 Task: Create a due date automation trigger when advanced on, 2 hours before a card is due add dates due next month.
Action: Mouse moved to (866, 275)
Screenshot: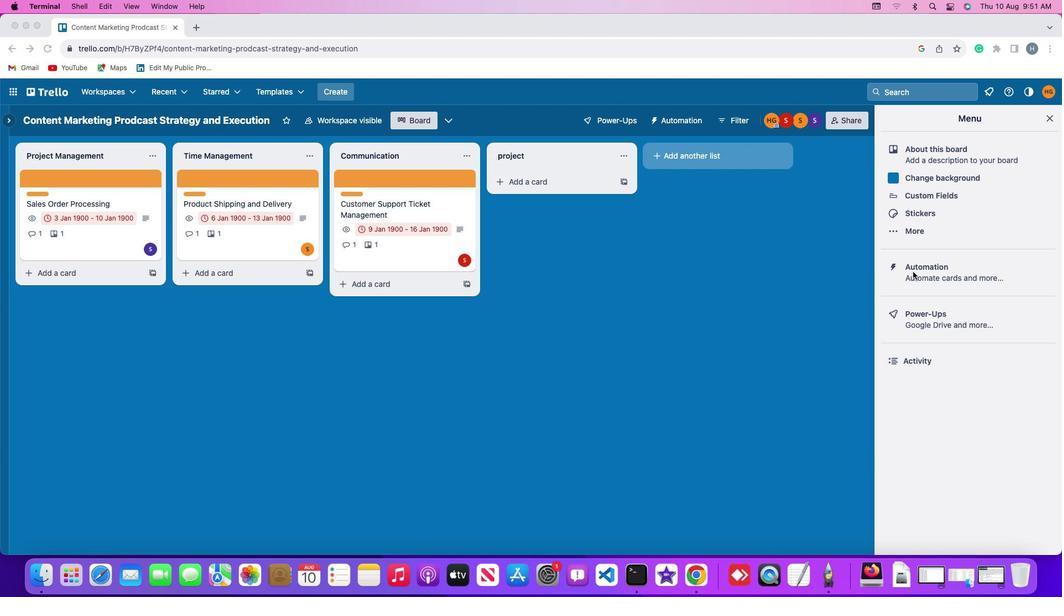 
Action: Mouse pressed left at (866, 275)
Screenshot: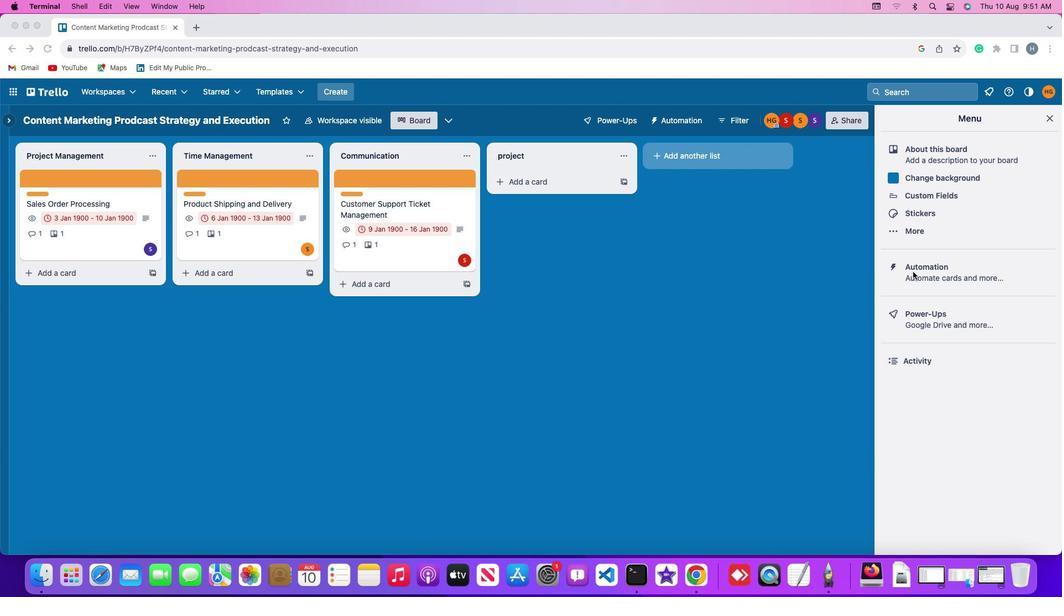 
Action: Mouse pressed left at (866, 275)
Screenshot: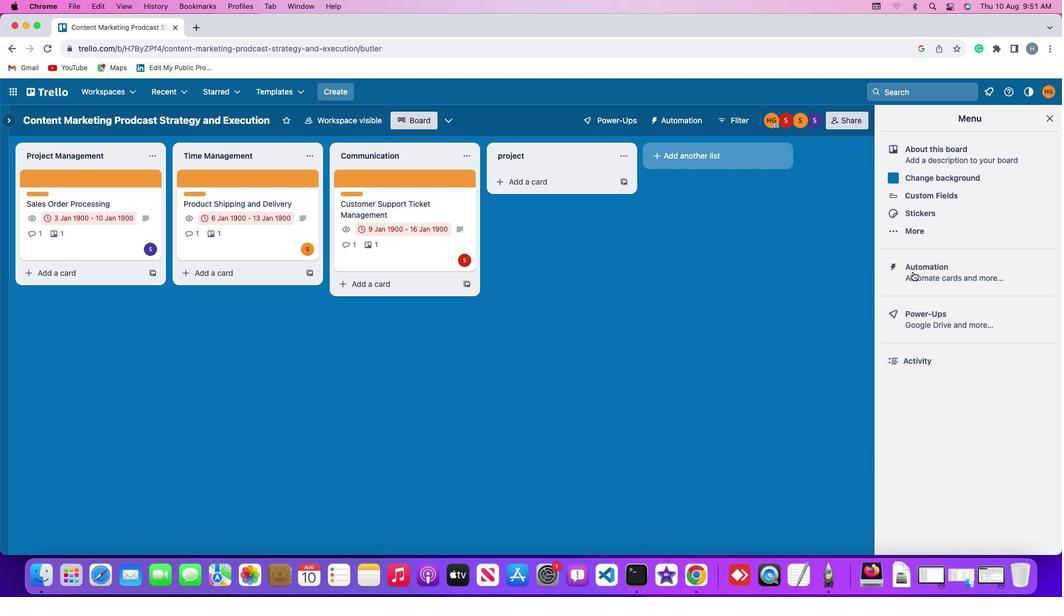 
Action: Mouse moved to (89, 265)
Screenshot: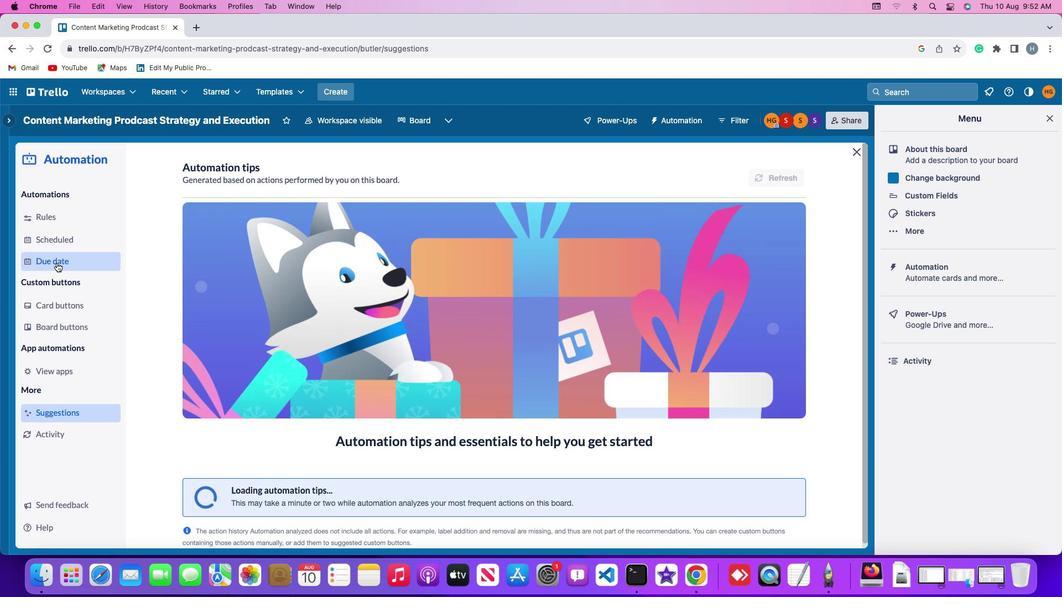 
Action: Mouse pressed left at (89, 265)
Screenshot: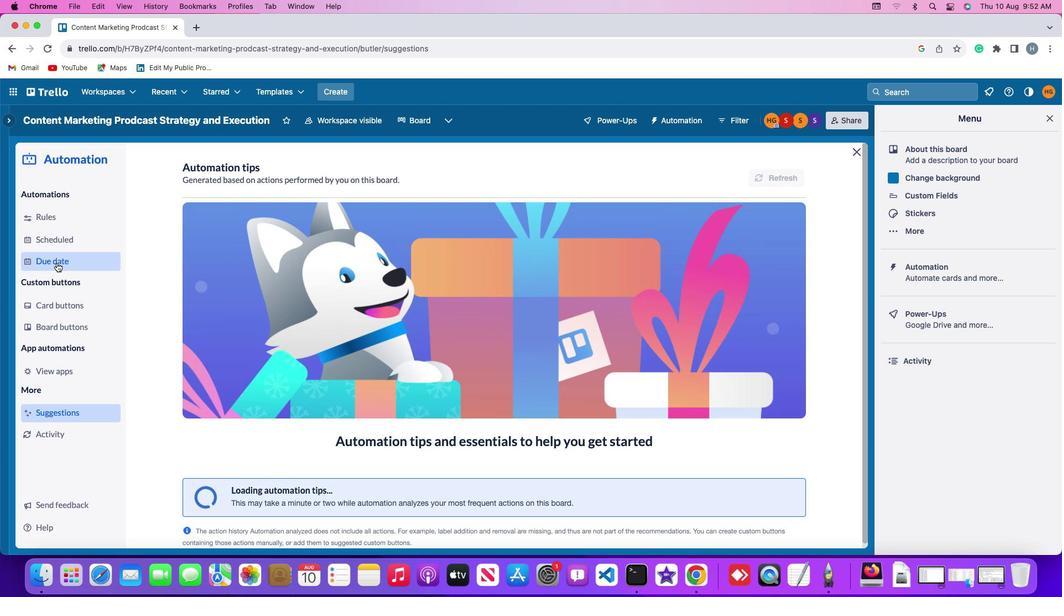 
Action: Mouse moved to (705, 177)
Screenshot: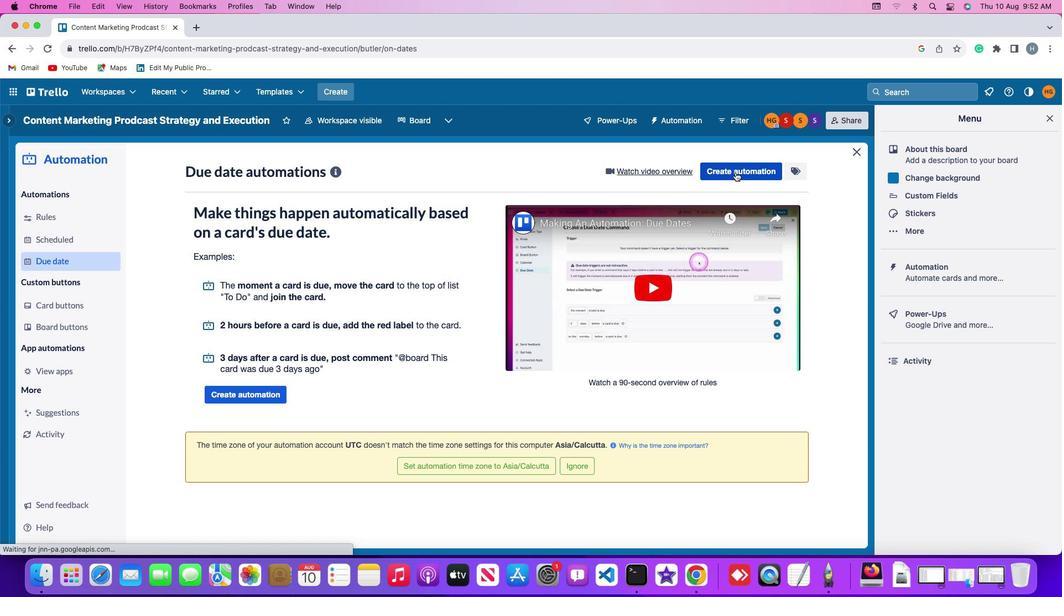 
Action: Mouse pressed left at (705, 177)
Screenshot: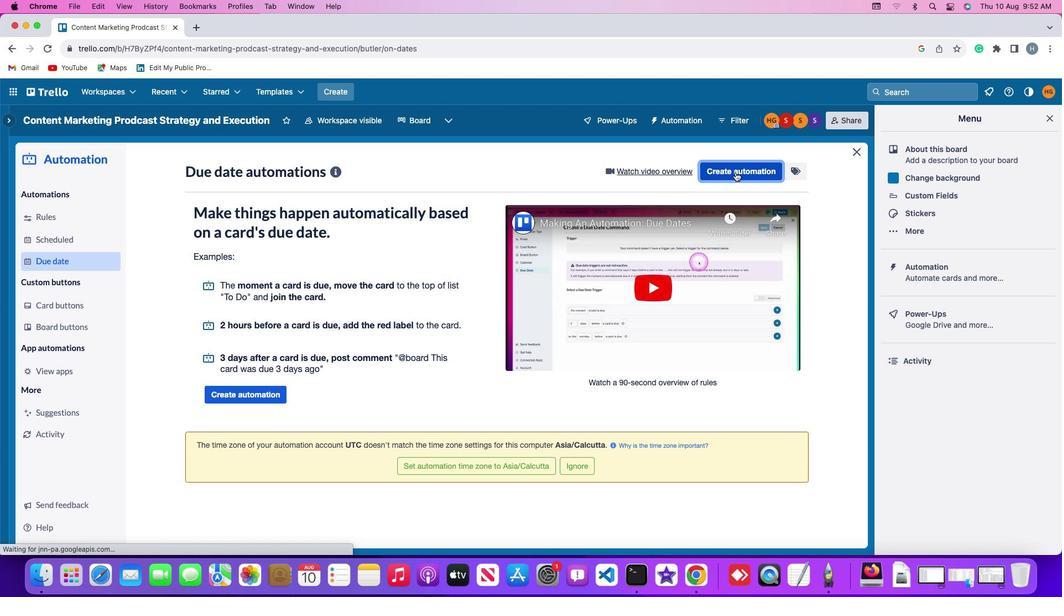 
Action: Mouse moved to (350, 277)
Screenshot: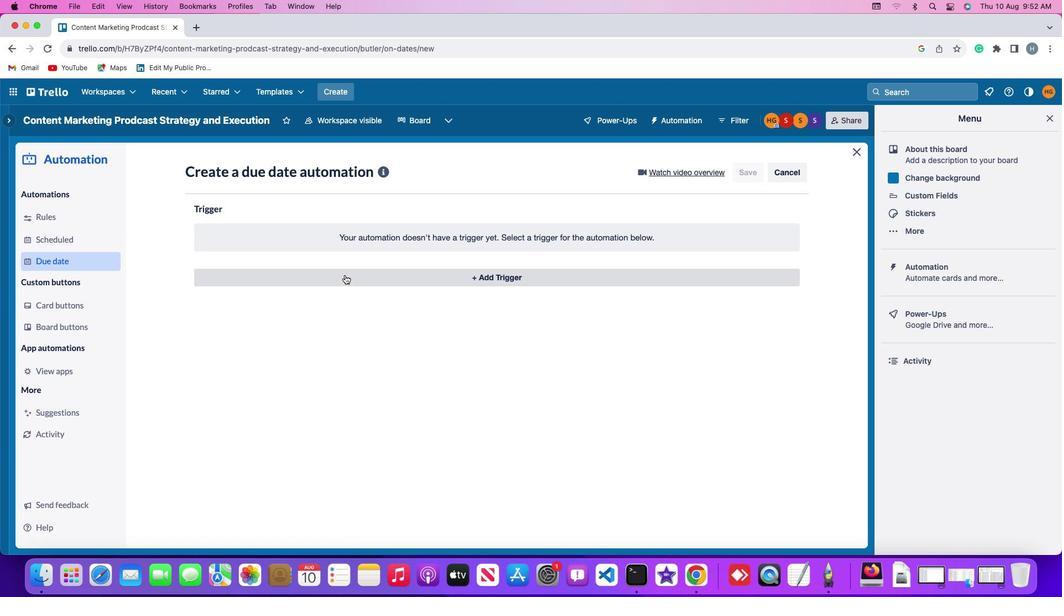 
Action: Mouse pressed left at (350, 277)
Screenshot: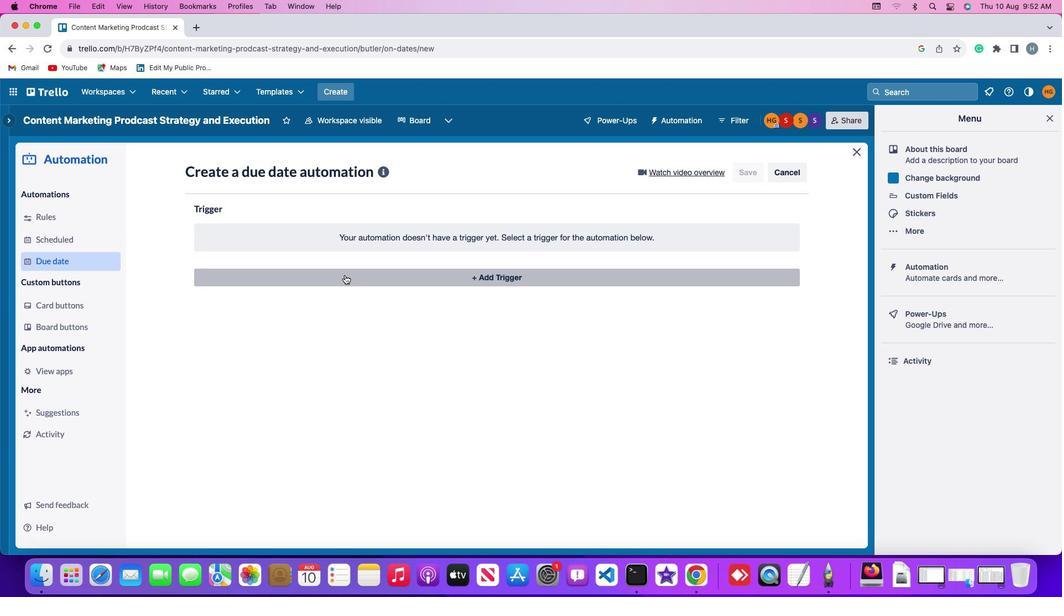 
Action: Mouse moved to (234, 441)
Screenshot: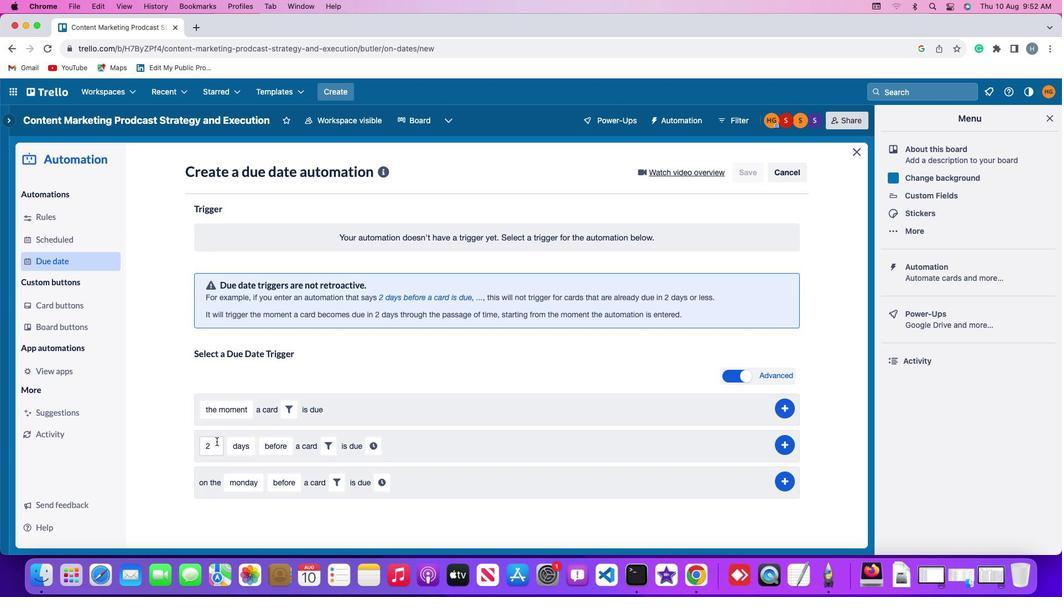
Action: Mouse pressed left at (234, 441)
Screenshot: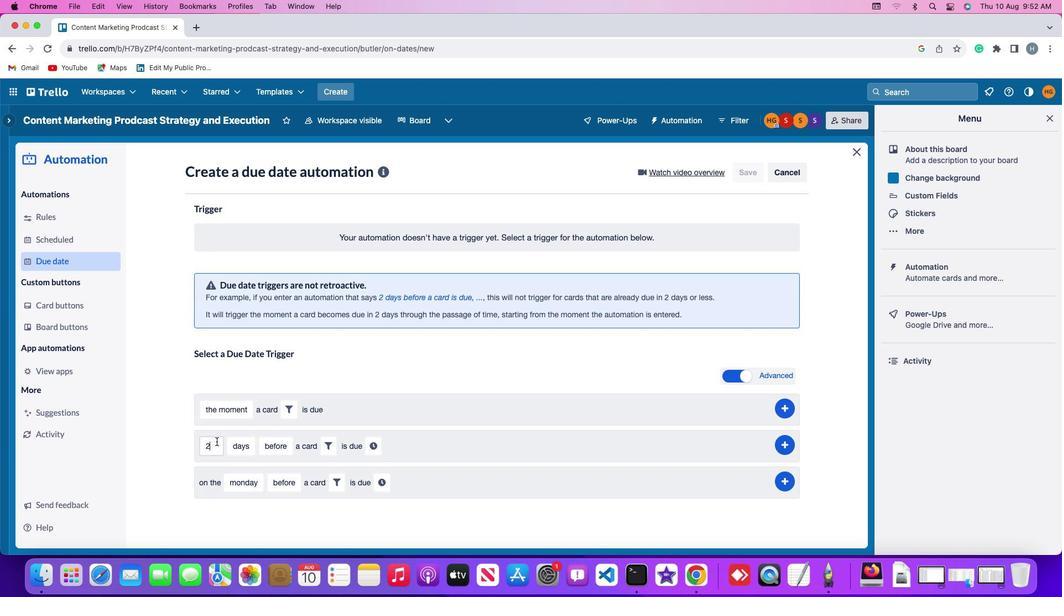 
Action: Key pressed Key.backspace'2'
Screenshot: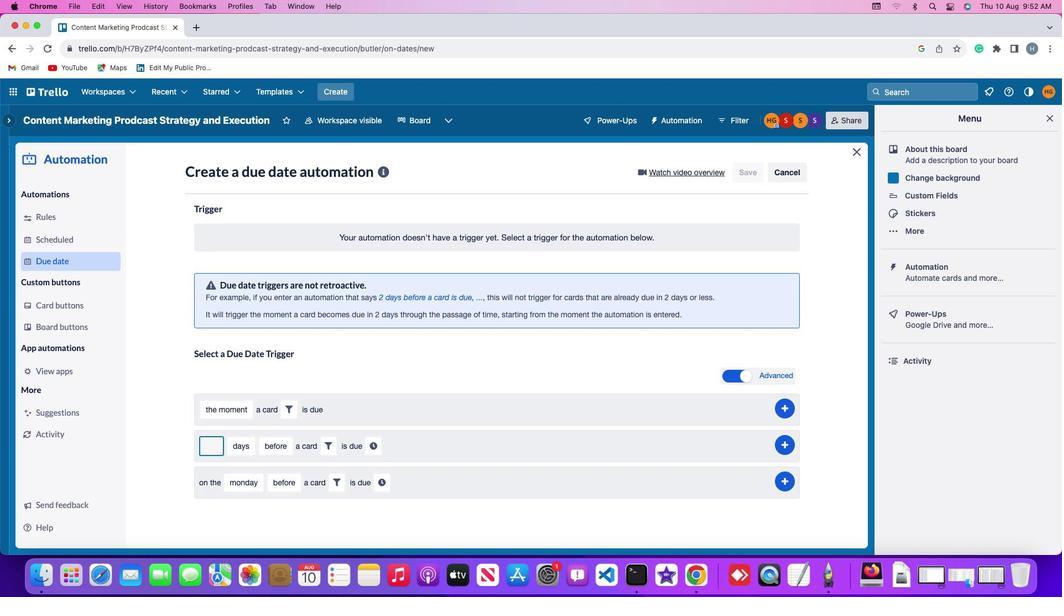 
Action: Mouse moved to (255, 448)
Screenshot: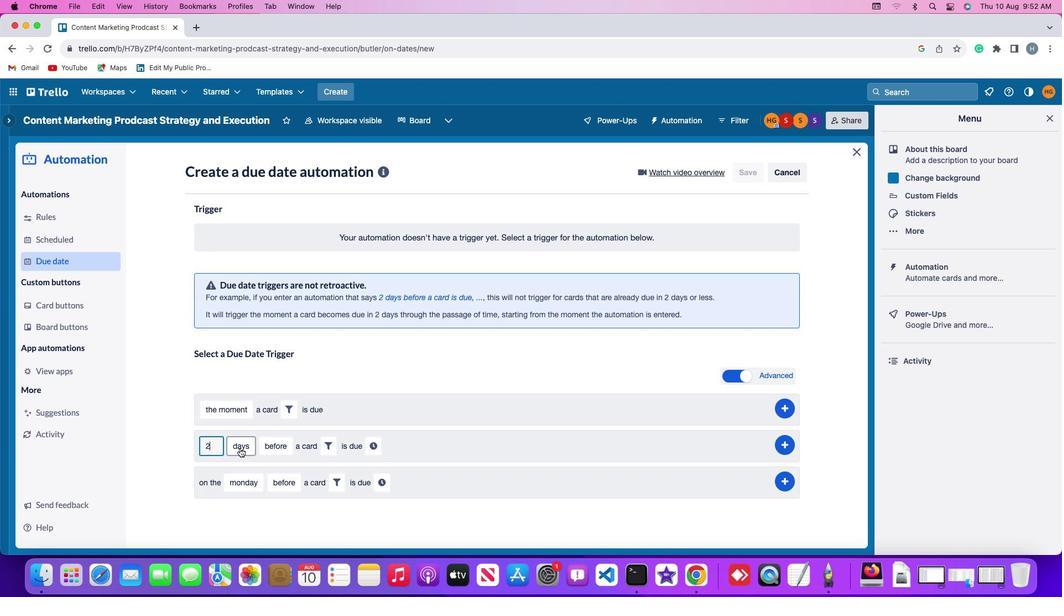 
Action: Mouse pressed left at (255, 448)
Screenshot: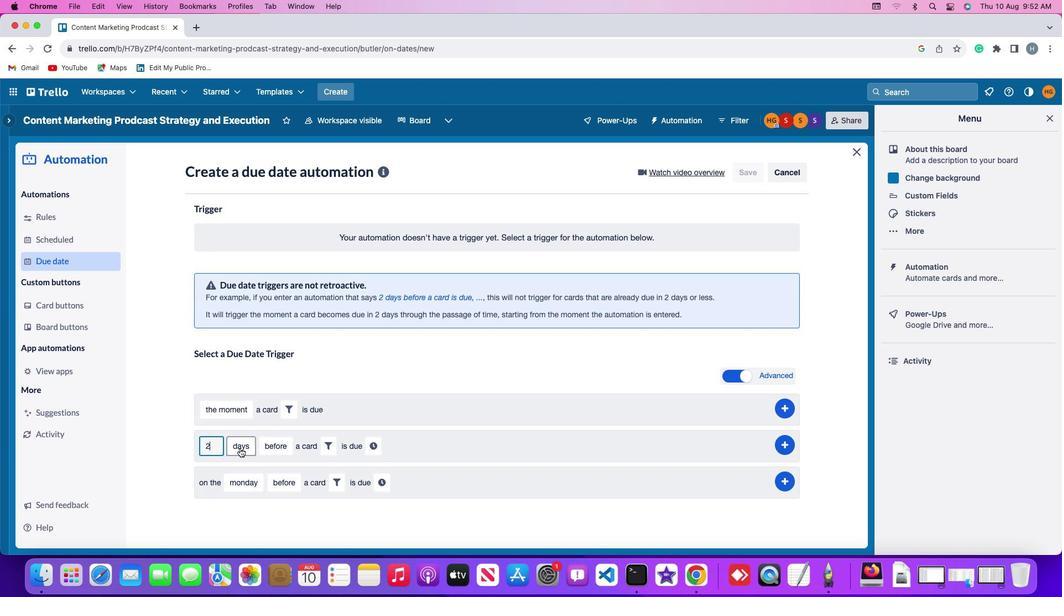 
Action: Mouse moved to (259, 512)
Screenshot: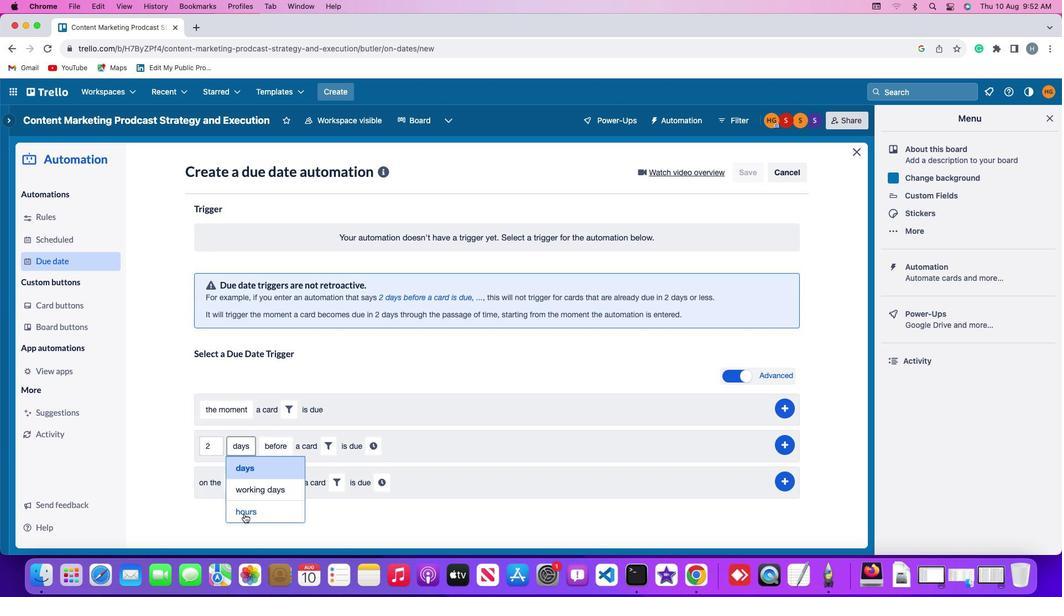 
Action: Mouse pressed left at (259, 512)
Screenshot: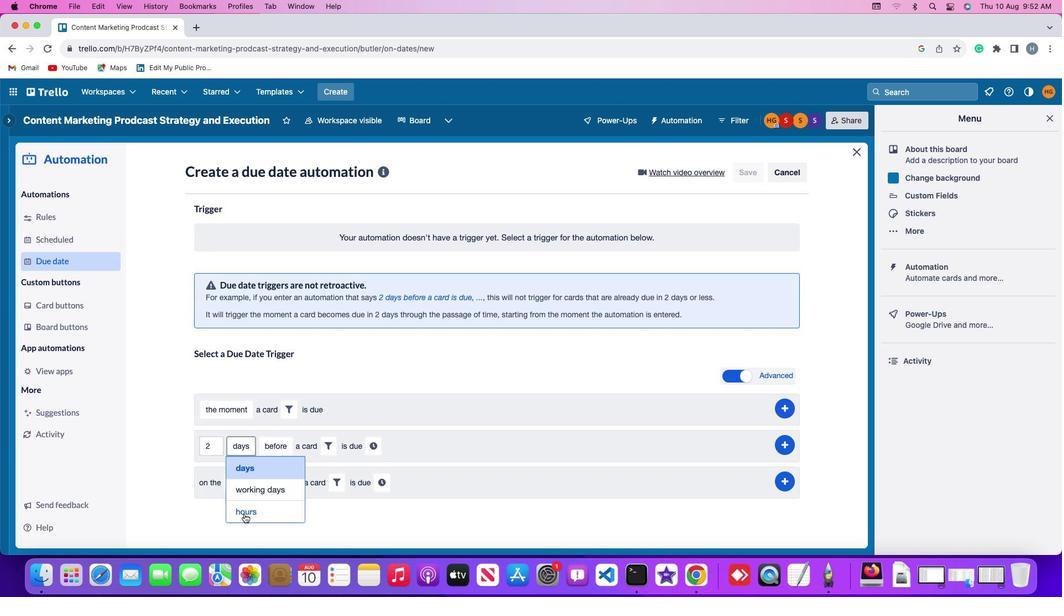 
Action: Mouse moved to (287, 446)
Screenshot: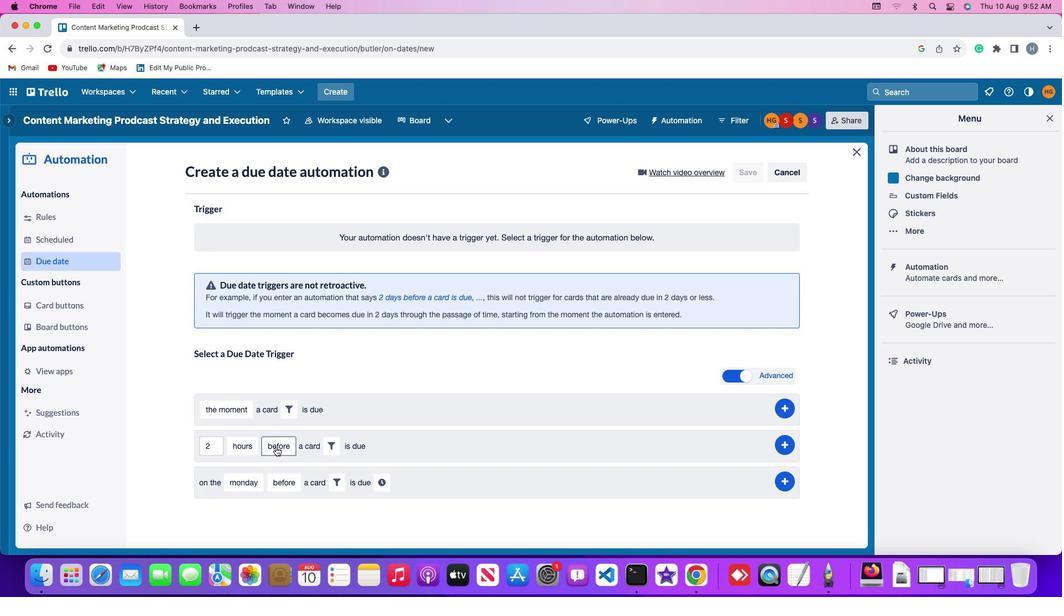 
Action: Mouse pressed left at (287, 446)
Screenshot: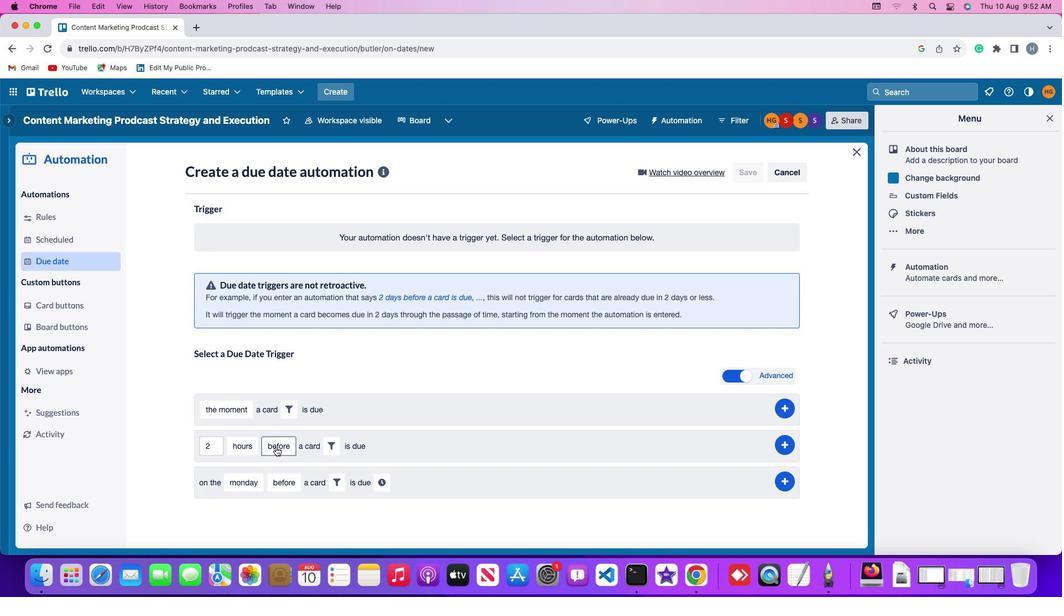 
Action: Mouse moved to (292, 475)
Screenshot: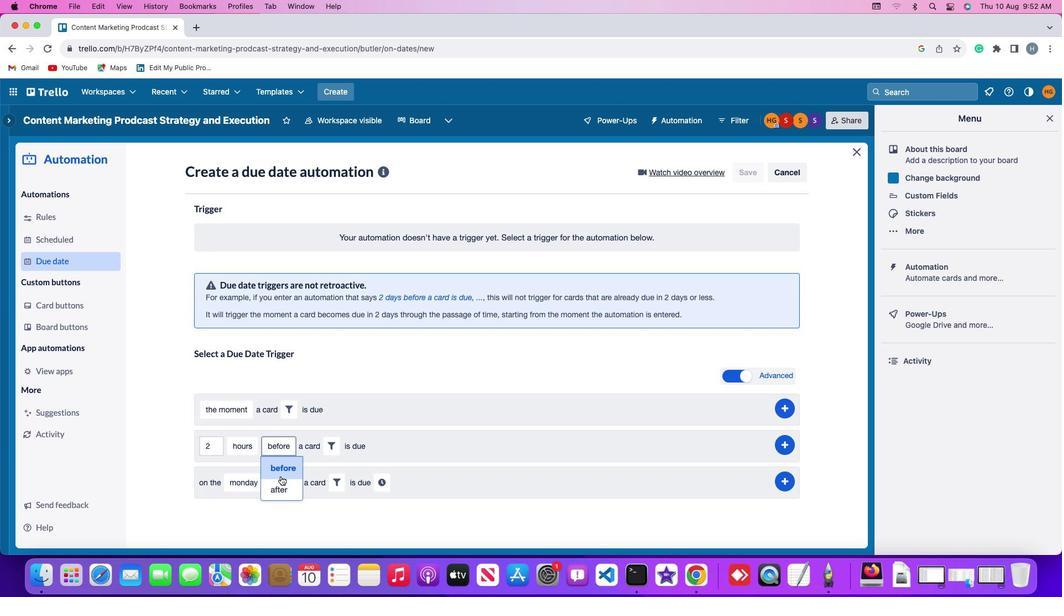 
Action: Mouse pressed left at (292, 475)
Screenshot: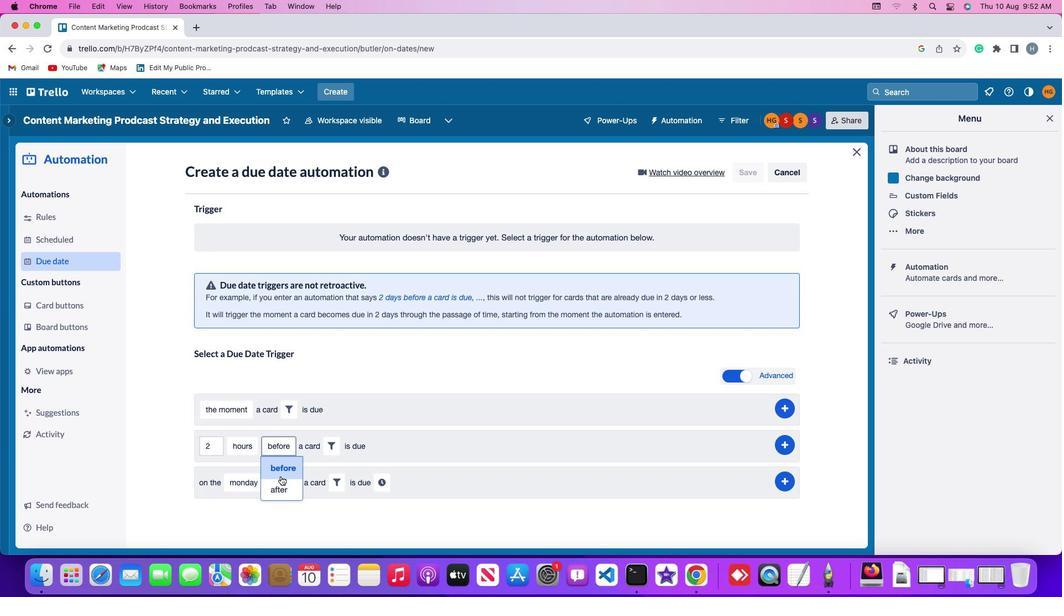 
Action: Mouse moved to (337, 446)
Screenshot: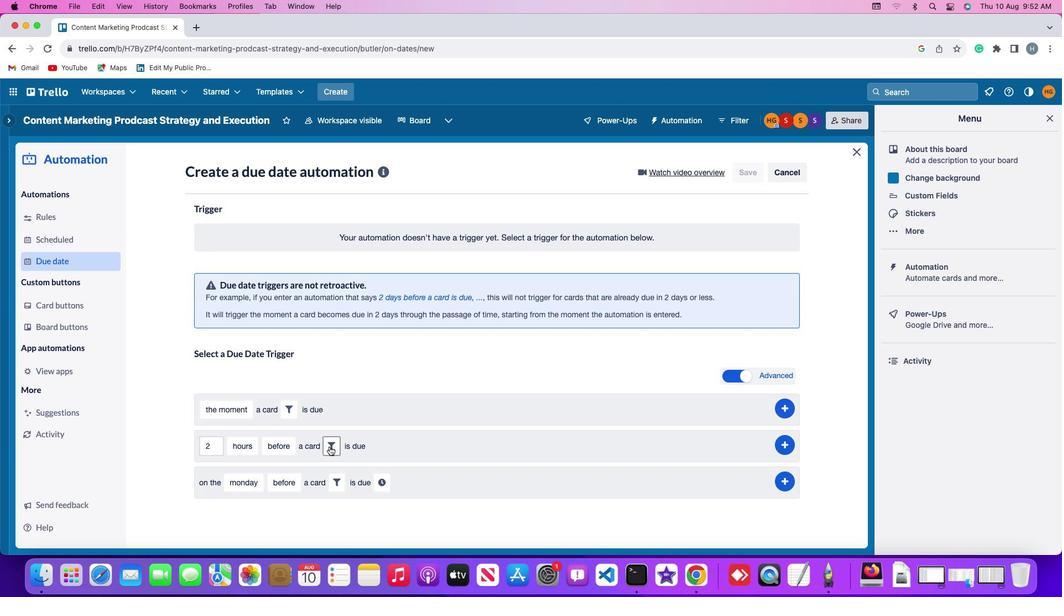 
Action: Mouse pressed left at (337, 446)
Screenshot: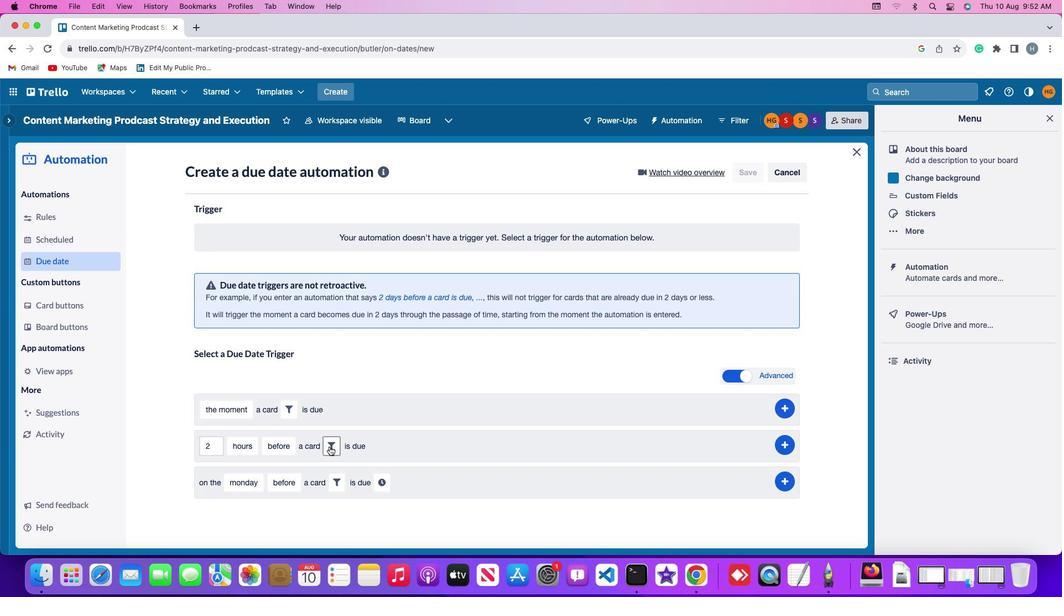 
Action: Mouse moved to (386, 477)
Screenshot: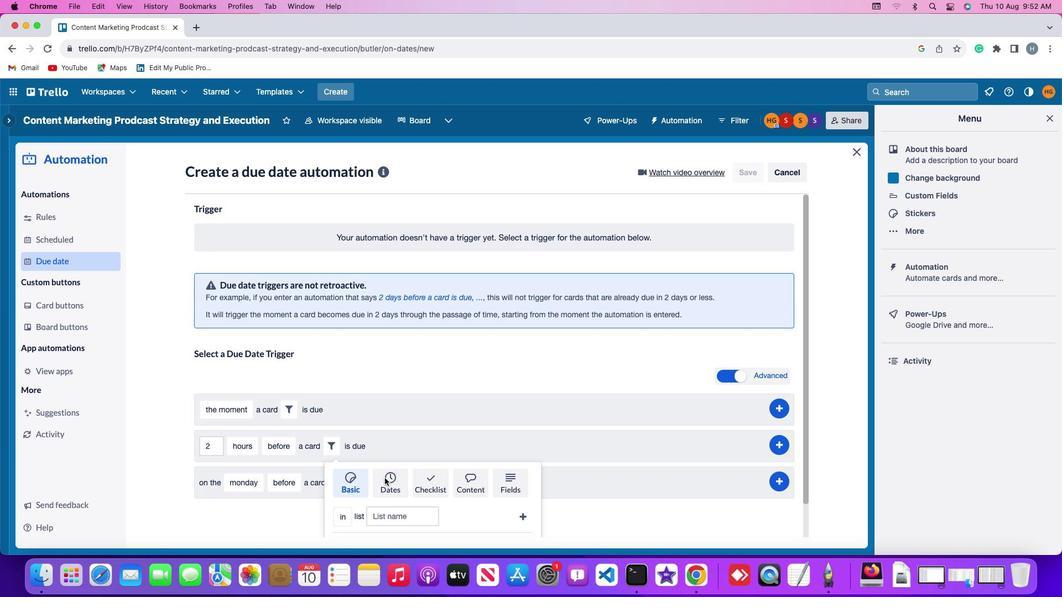 
Action: Mouse pressed left at (386, 477)
Screenshot: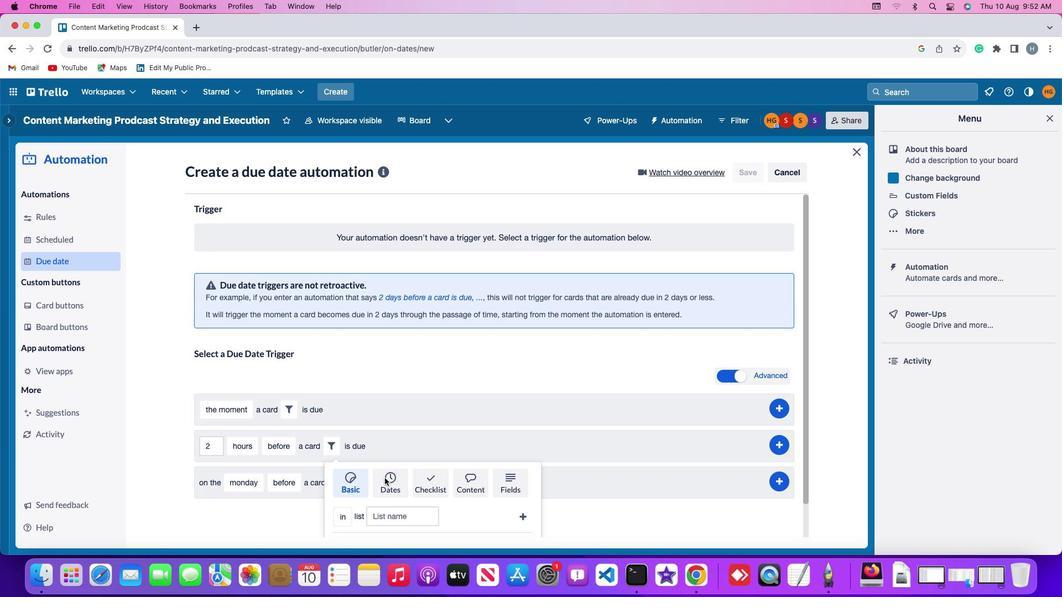 
Action: Mouse moved to (266, 524)
Screenshot: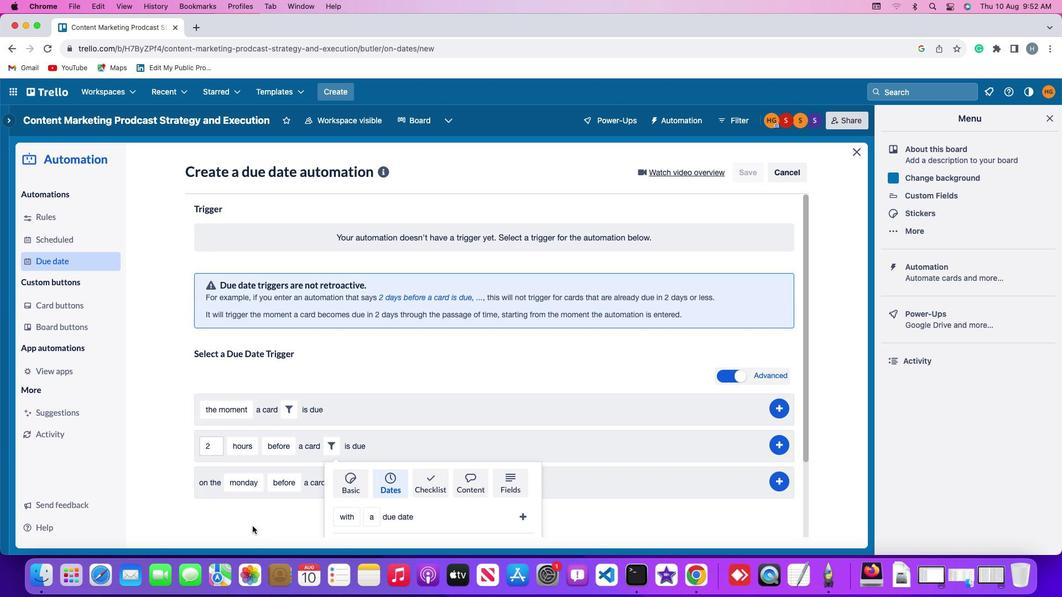 
Action: Mouse scrolled (266, 524) with delta (37, 6)
Screenshot: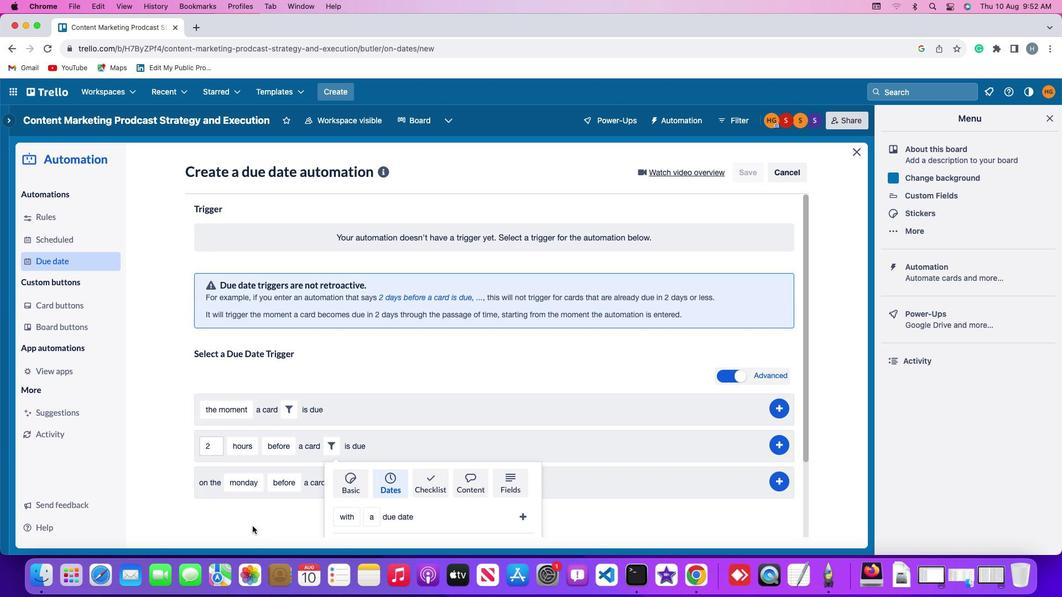 
Action: Mouse scrolled (266, 524) with delta (37, 6)
Screenshot: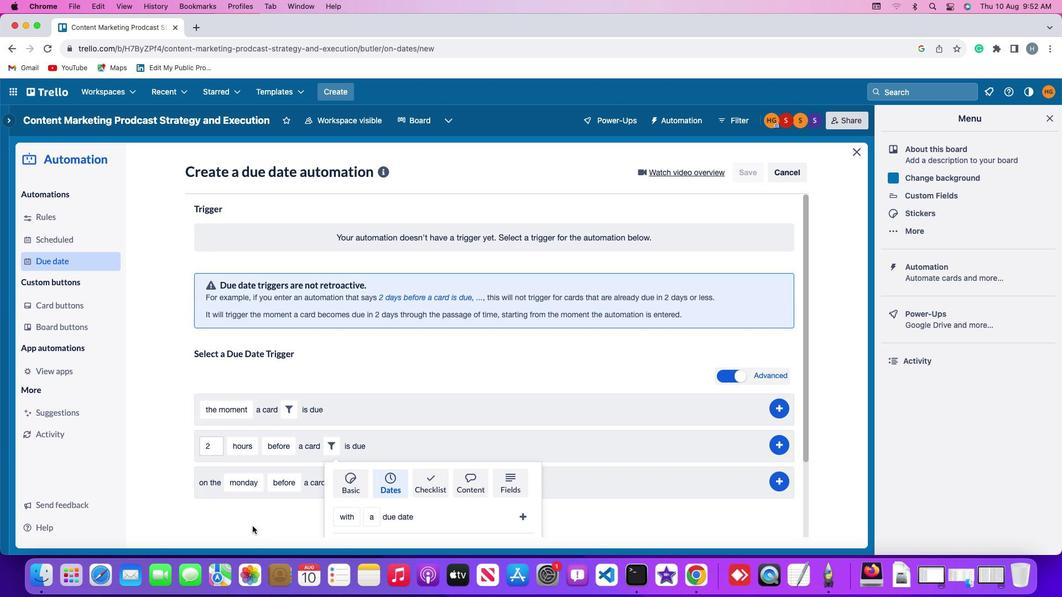 
Action: Mouse scrolled (266, 524) with delta (37, 4)
Screenshot: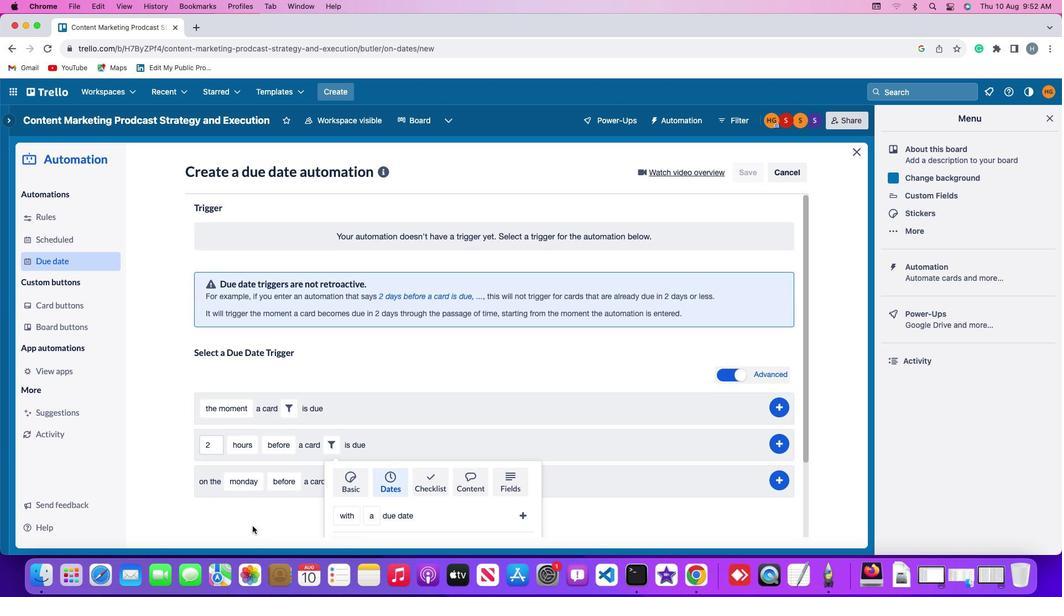 
Action: Mouse scrolled (266, 524) with delta (37, 4)
Screenshot: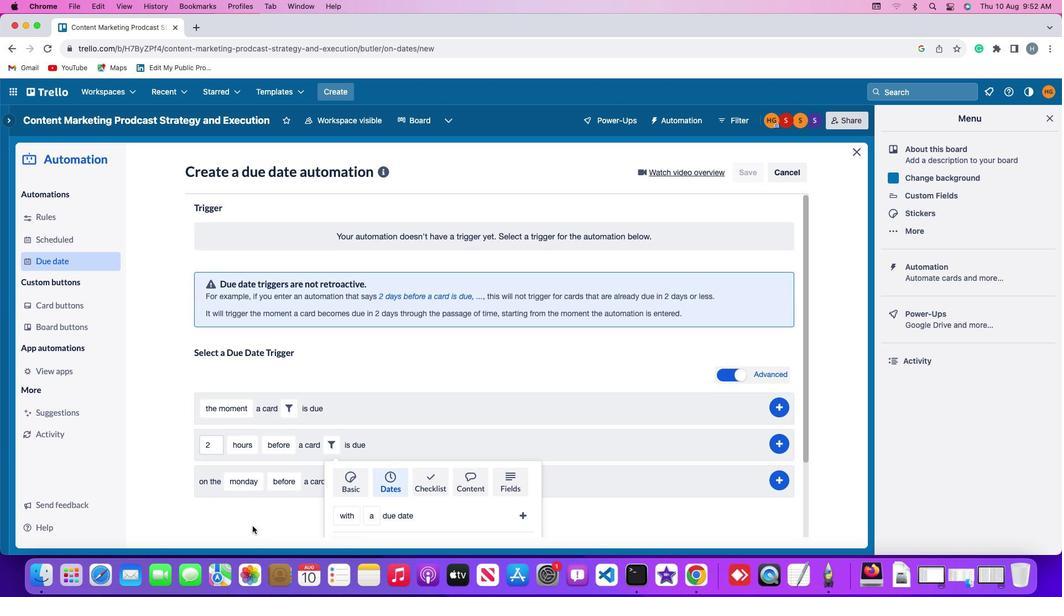 
Action: Mouse moved to (266, 524)
Screenshot: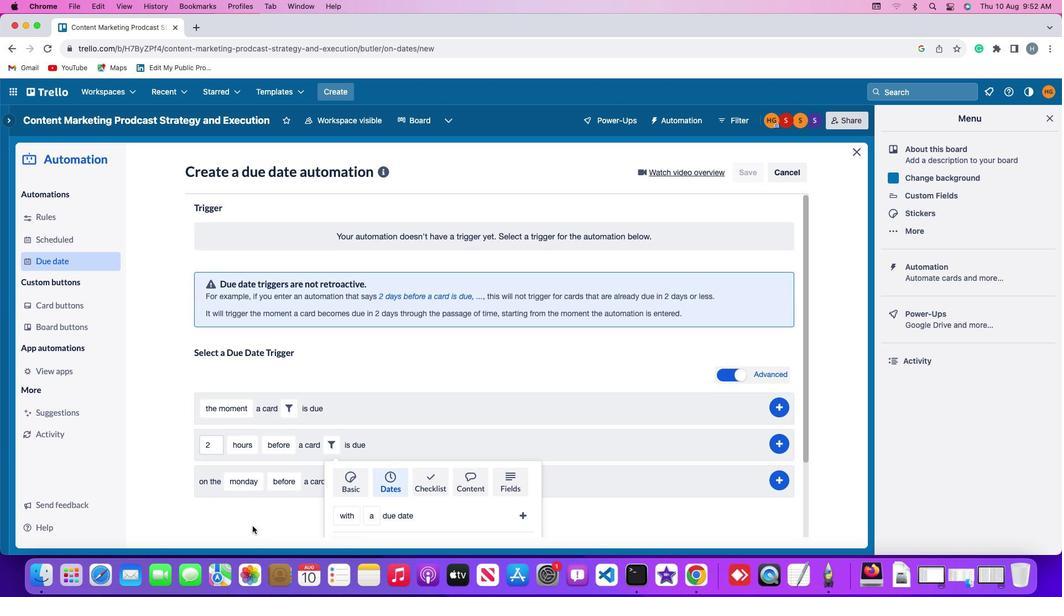 
Action: Mouse scrolled (266, 524) with delta (37, 3)
Screenshot: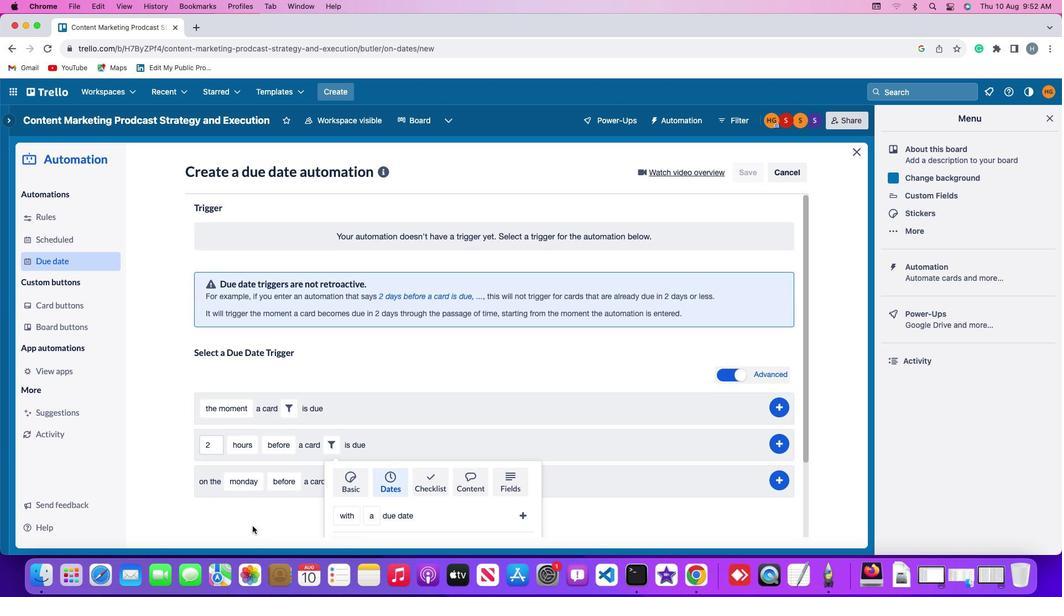 
Action: Mouse moved to (267, 518)
Screenshot: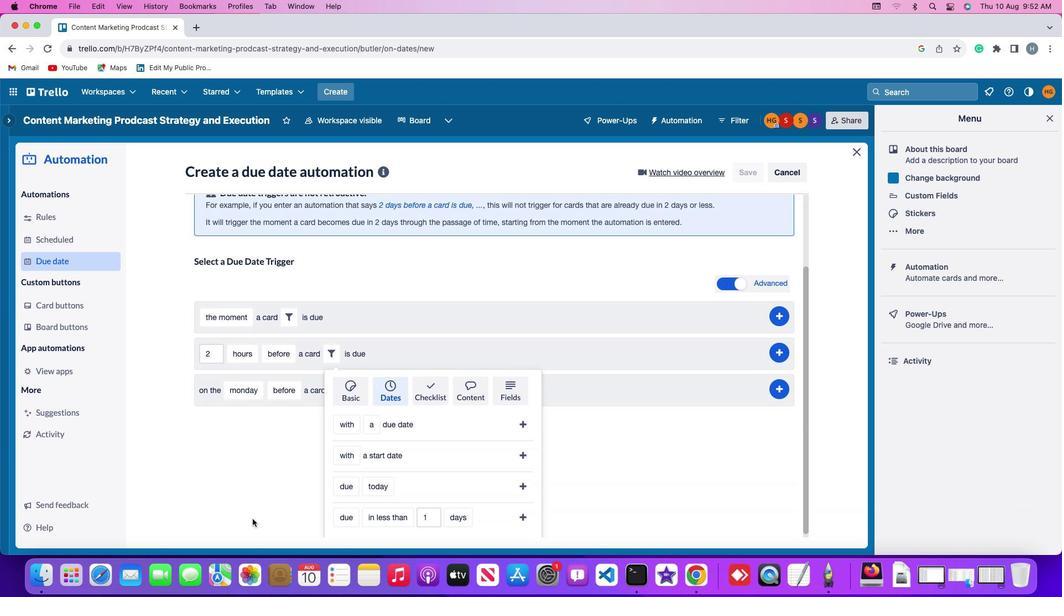 
Action: Mouse scrolled (267, 518) with delta (37, 6)
Screenshot: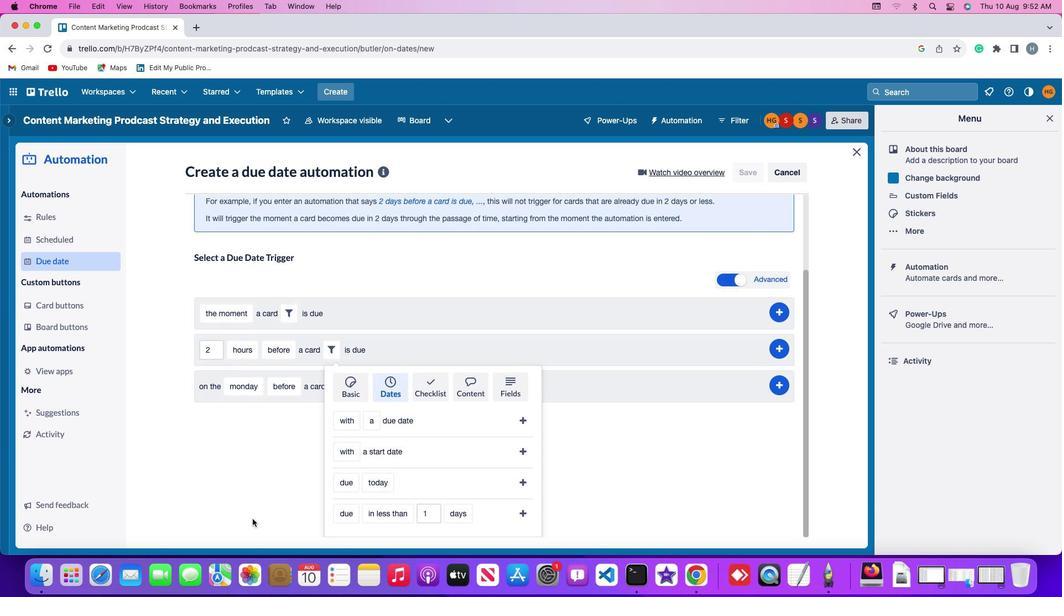
Action: Mouse scrolled (267, 518) with delta (37, 6)
Screenshot: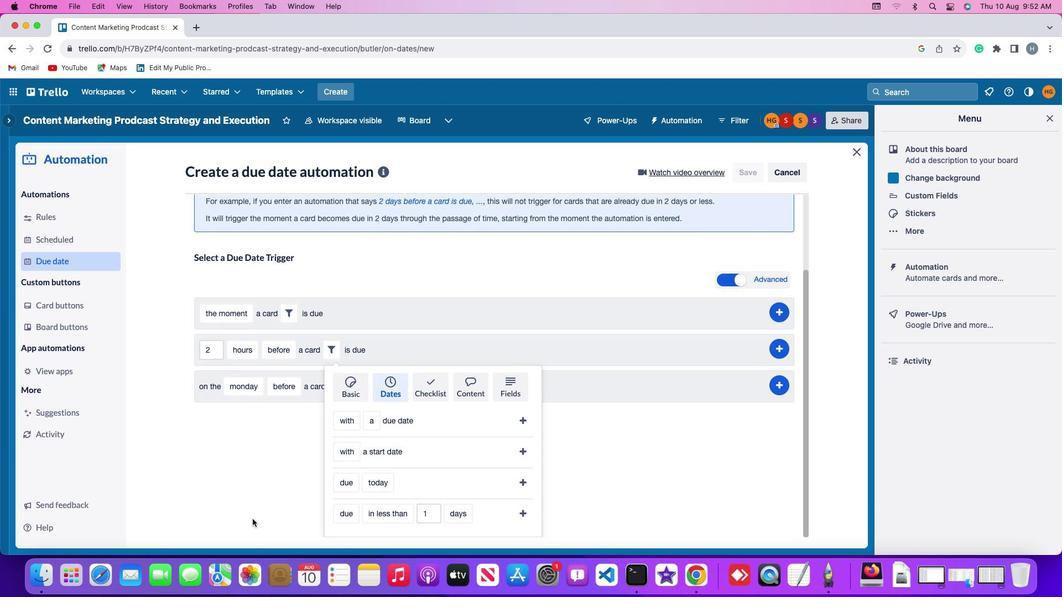 
Action: Mouse scrolled (267, 518) with delta (37, 5)
Screenshot: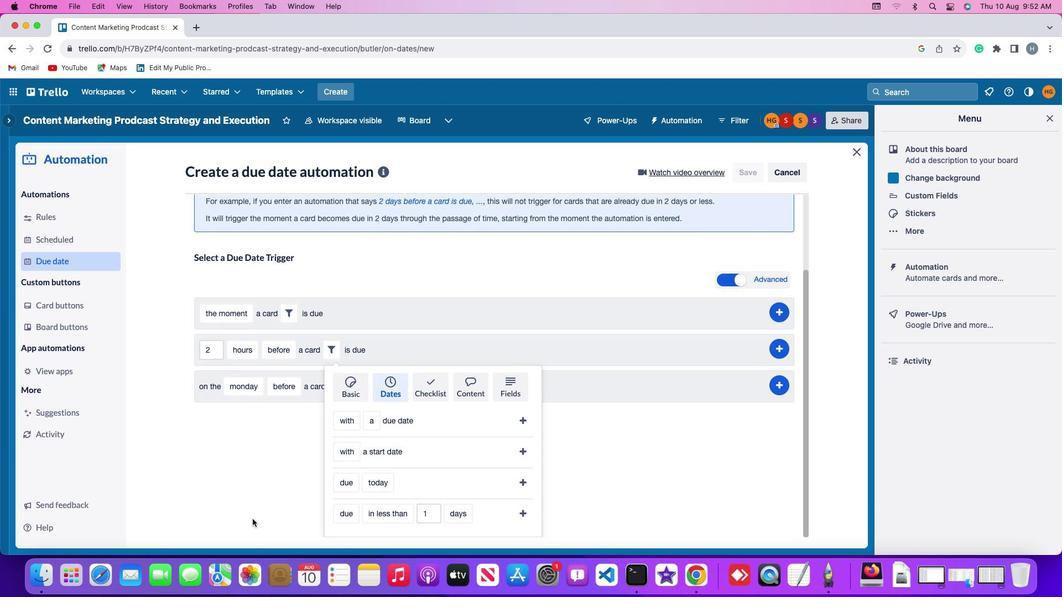 
Action: Mouse scrolled (267, 518) with delta (37, 4)
Screenshot: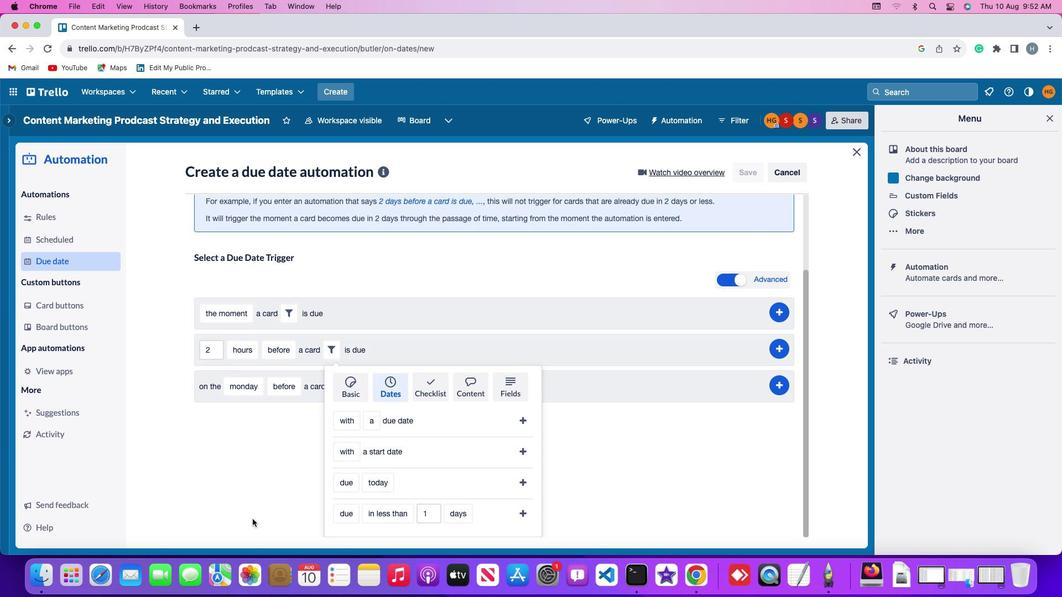 
Action: Mouse moved to (349, 488)
Screenshot: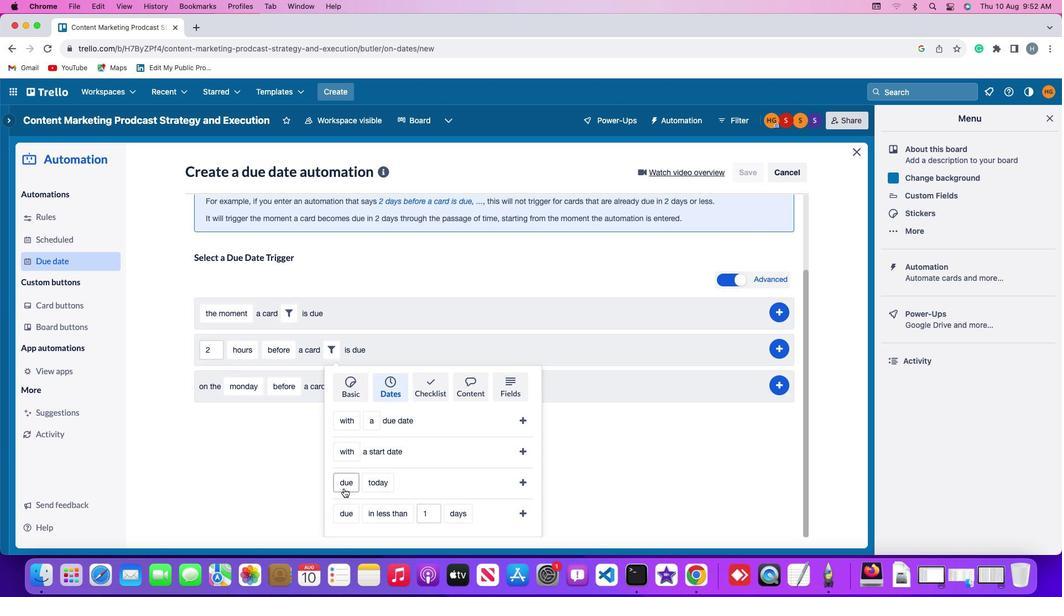 
Action: Mouse pressed left at (349, 488)
Screenshot: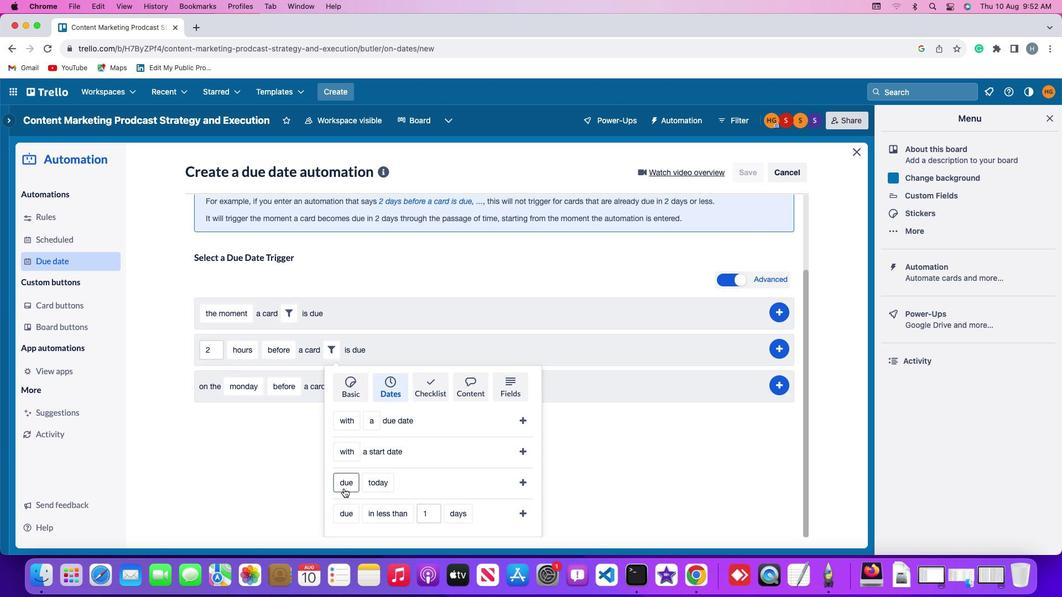 
Action: Mouse moved to (370, 398)
Screenshot: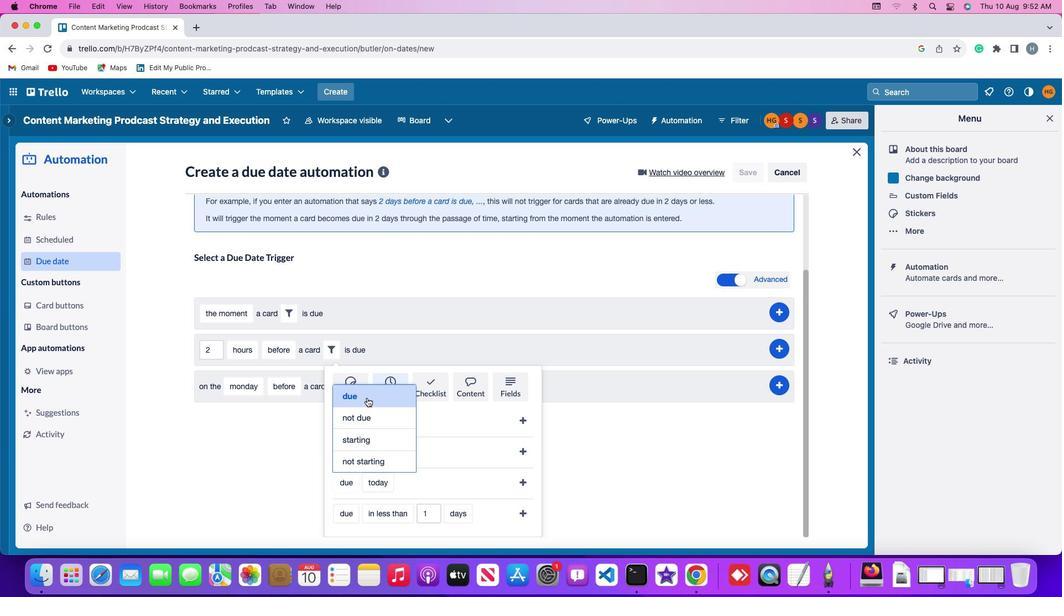 
Action: Mouse pressed left at (370, 398)
Screenshot: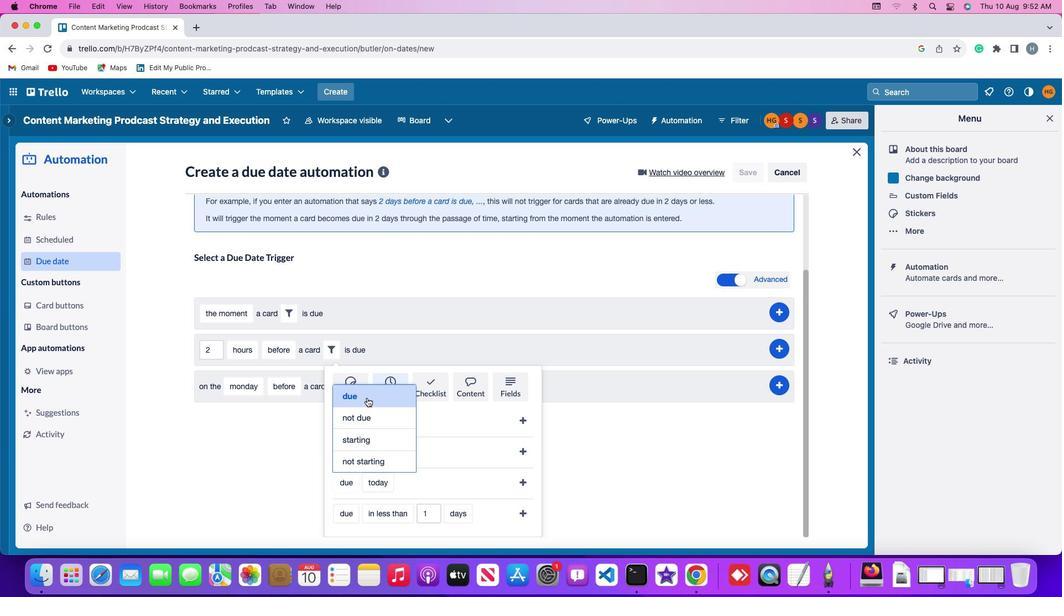 
Action: Mouse moved to (386, 481)
Screenshot: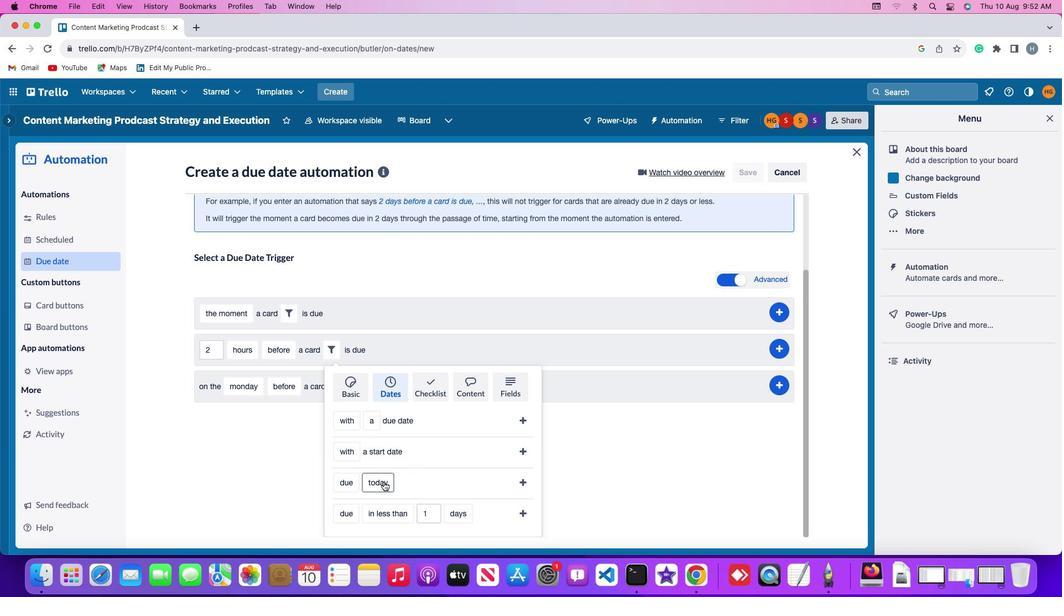 
Action: Mouse pressed left at (386, 481)
Screenshot: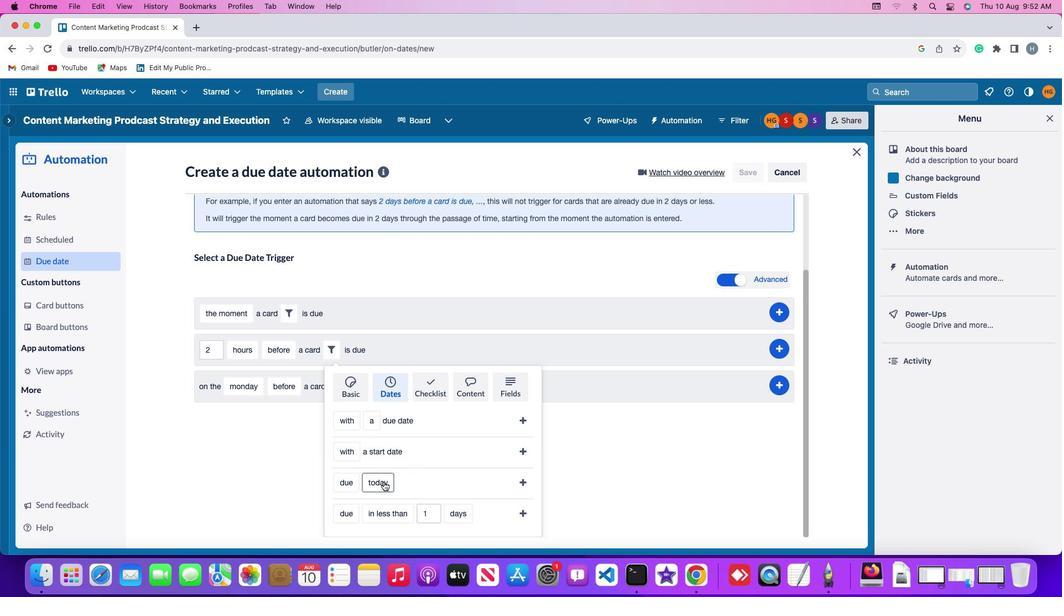 
Action: Mouse moved to (394, 462)
Screenshot: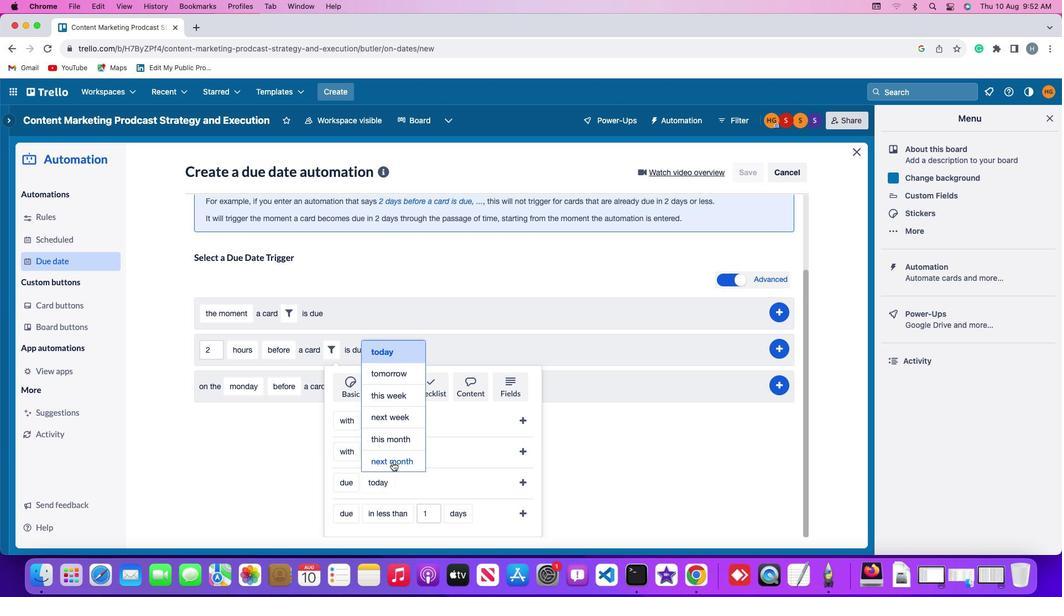 
Action: Mouse pressed left at (394, 462)
Screenshot: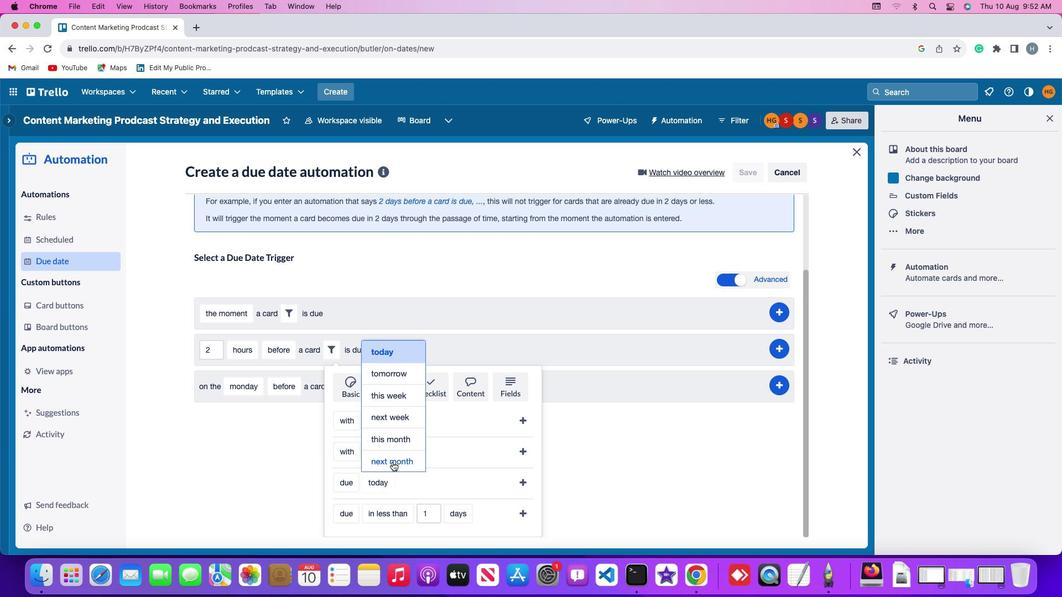 
Action: Mouse moved to (513, 479)
Screenshot: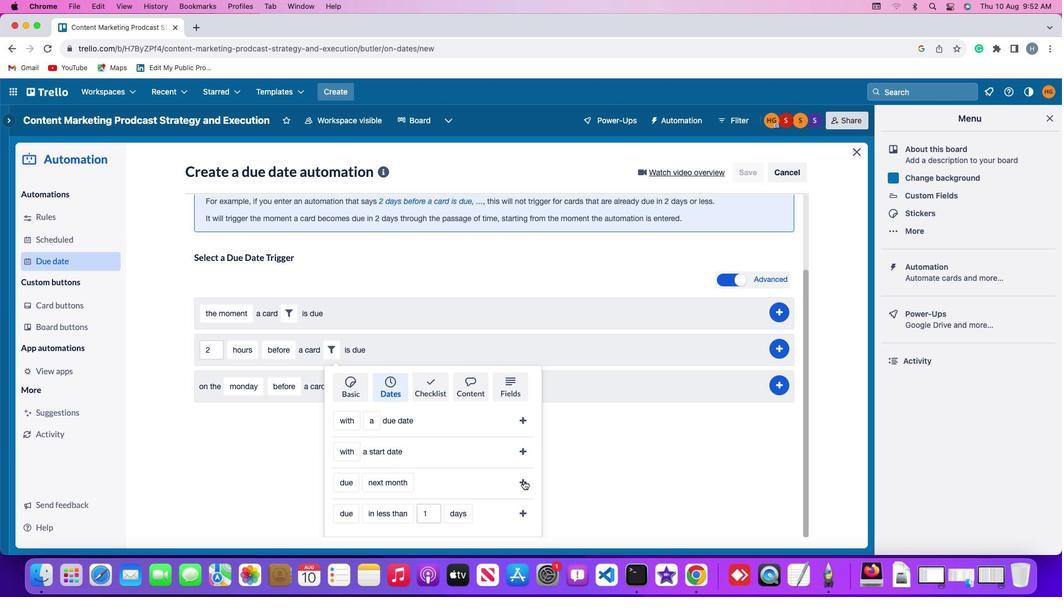 
Action: Mouse pressed left at (513, 479)
Screenshot: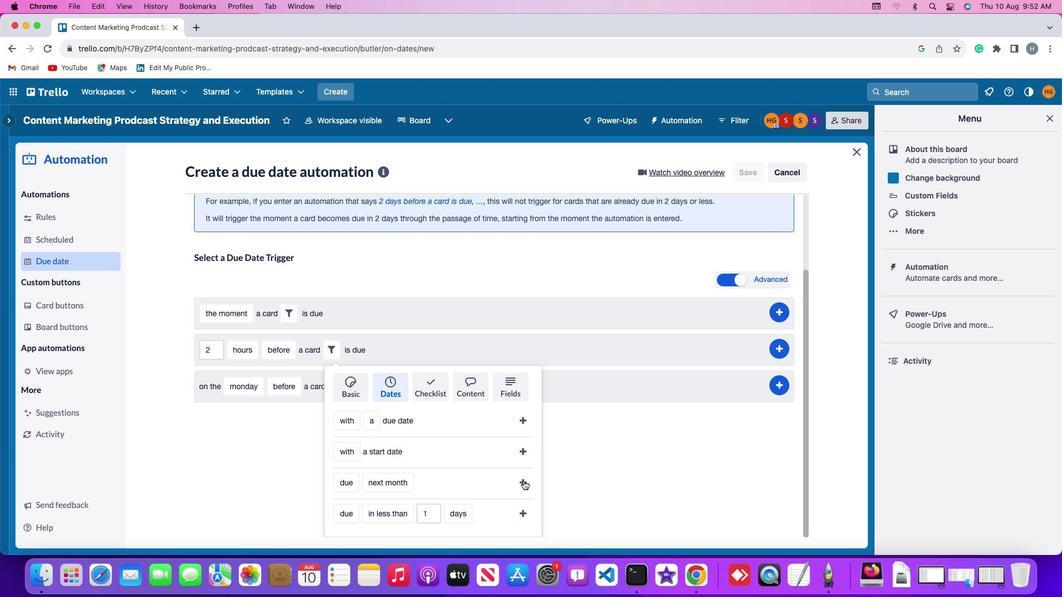 
Action: Mouse moved to (749, 443)
Screenshot: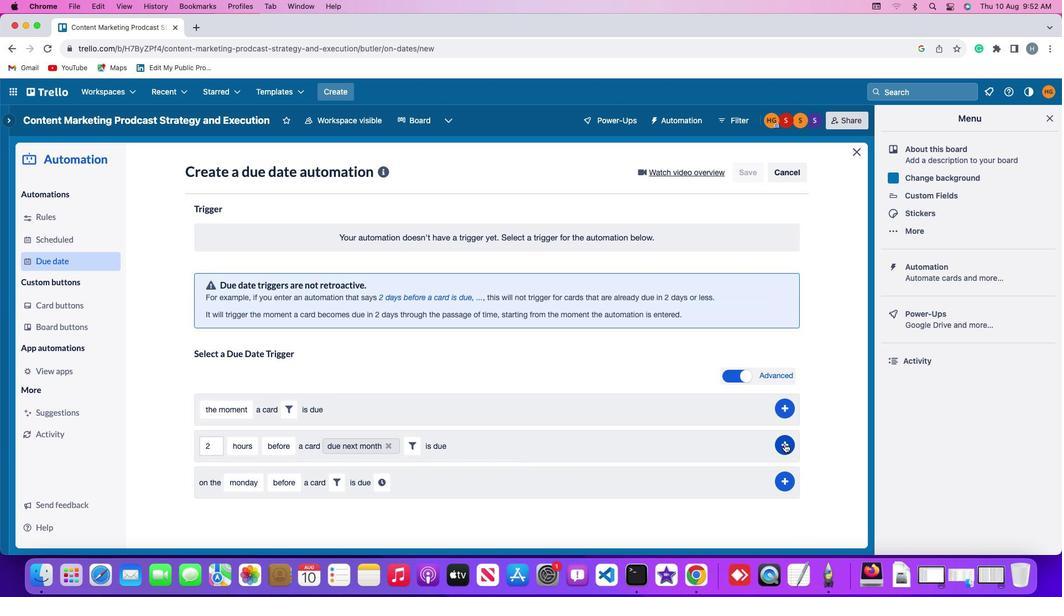 
Action: Mouse pressed left at (749, 443)
Screenshot: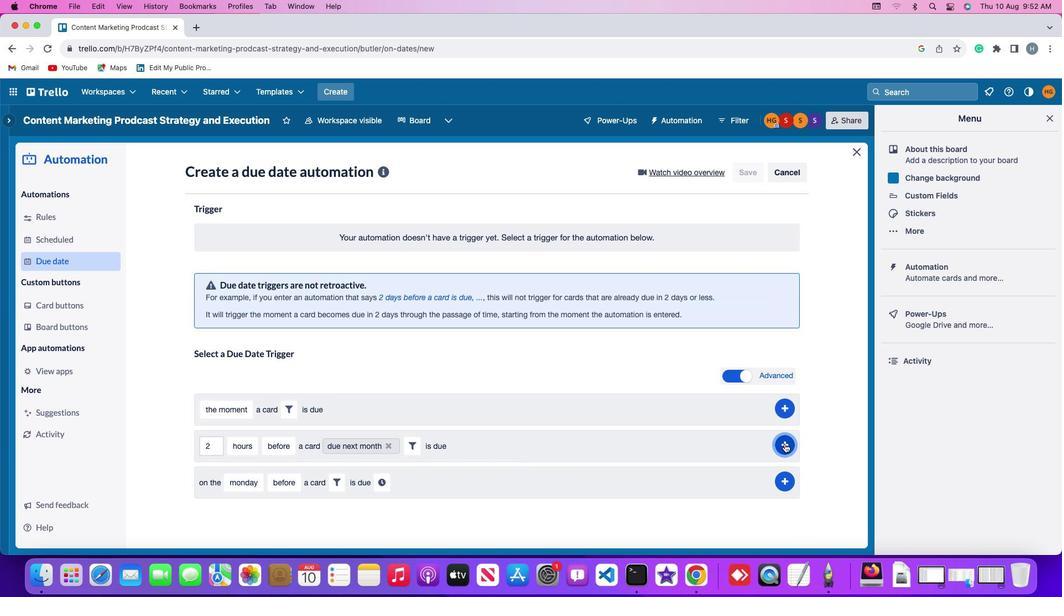 
Action: Mouse moved to (796, 374)
Screenshot: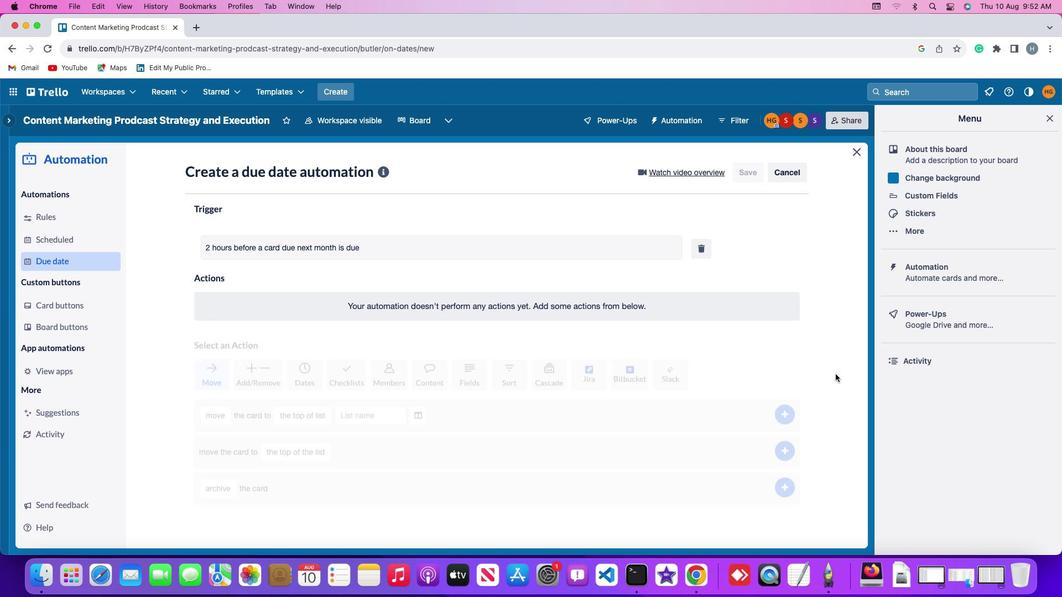
